 Task: Create a due date automation trigger when advanced on, 2 hours before a card is due add basic without the green label.
Action: Mouse moved to (1029, 314)
Screenshot: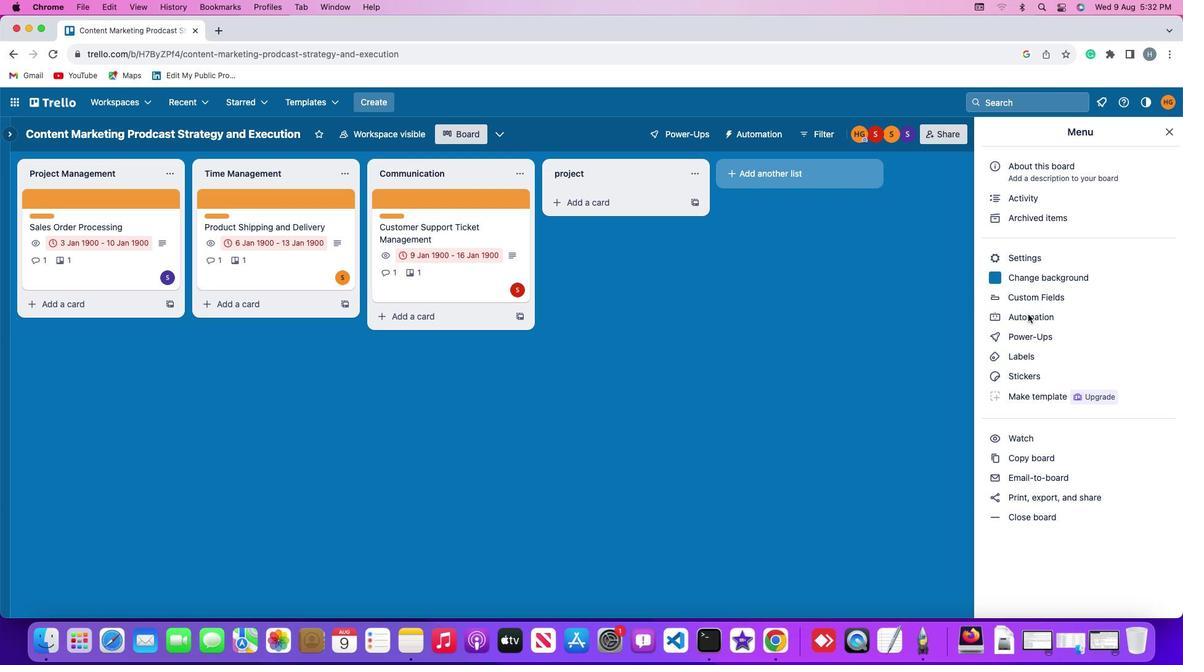 
Action: Mouse pressed left at (1029, 314)
Screenshot: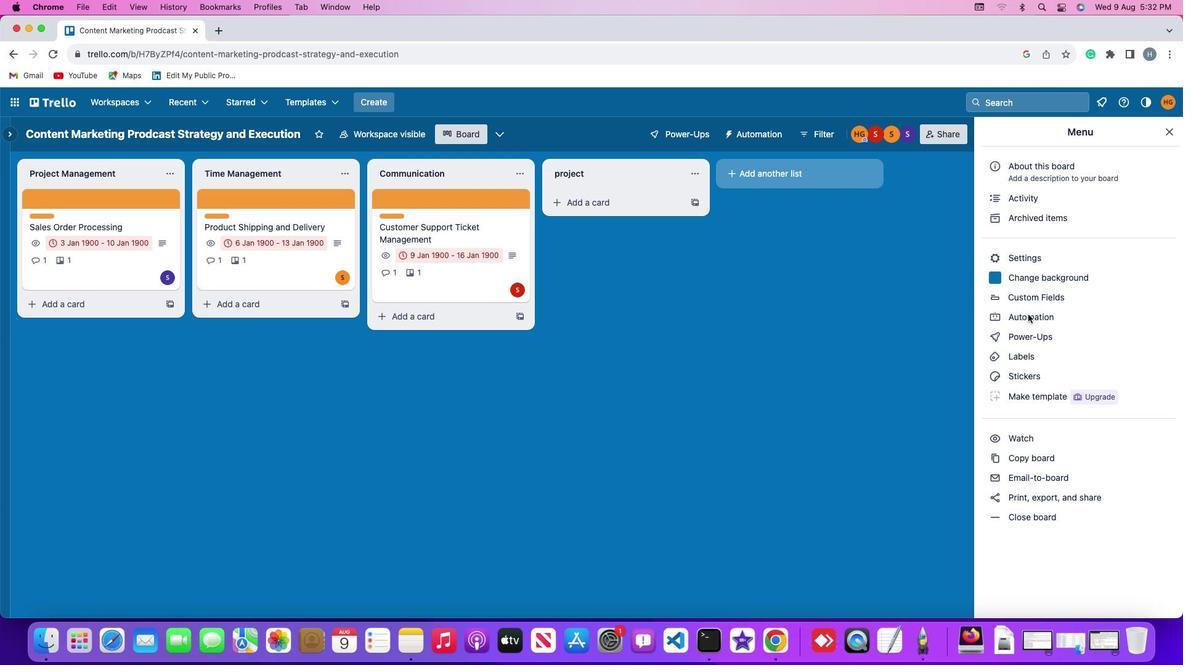 
Action: Mouse pressed left at (1029, 314)
Screenshot: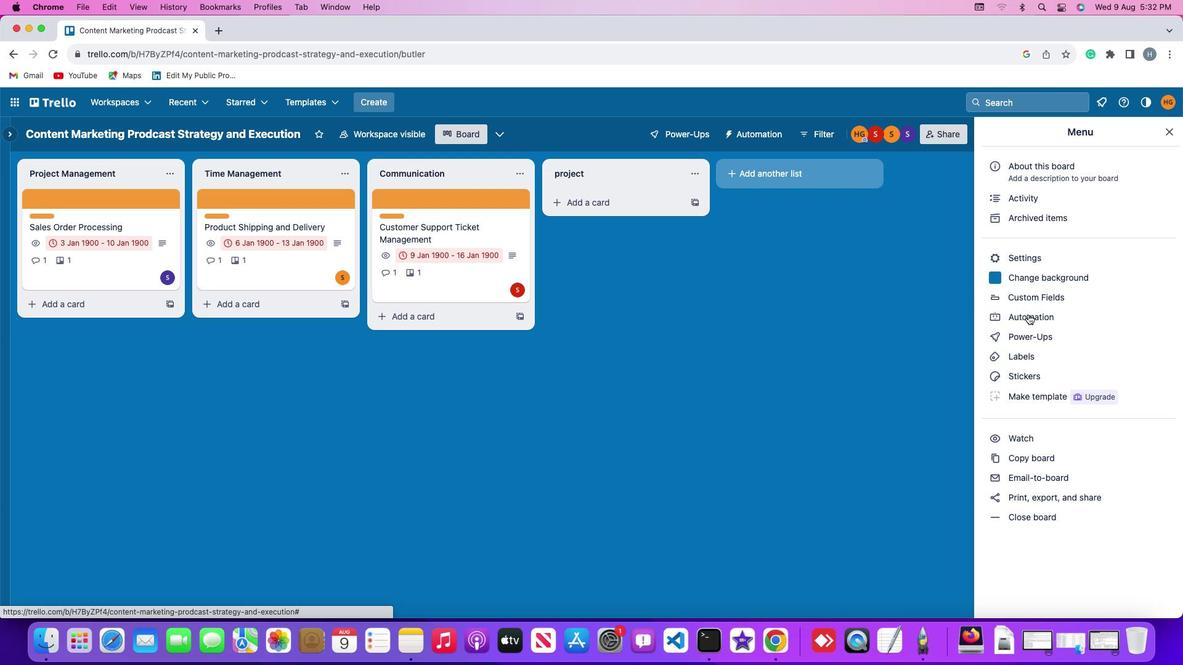 
Action: Mouse moved to (63, 296)
Screenshot: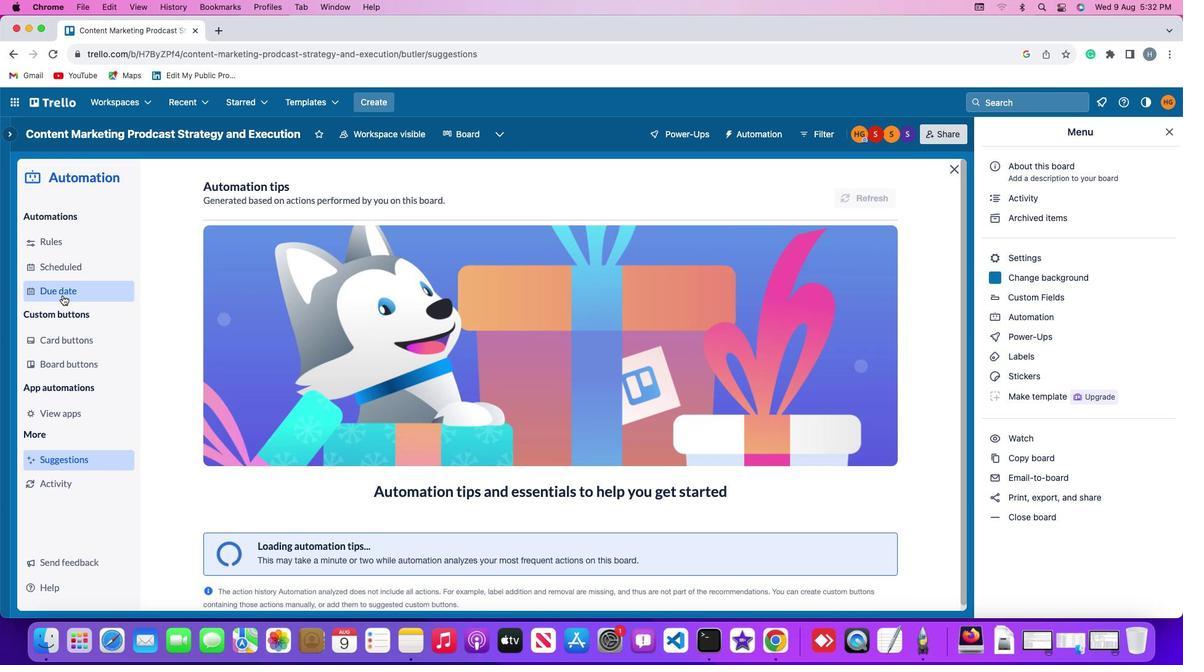 
Action: Mouse pressed left at (63, 296)
Screenshot: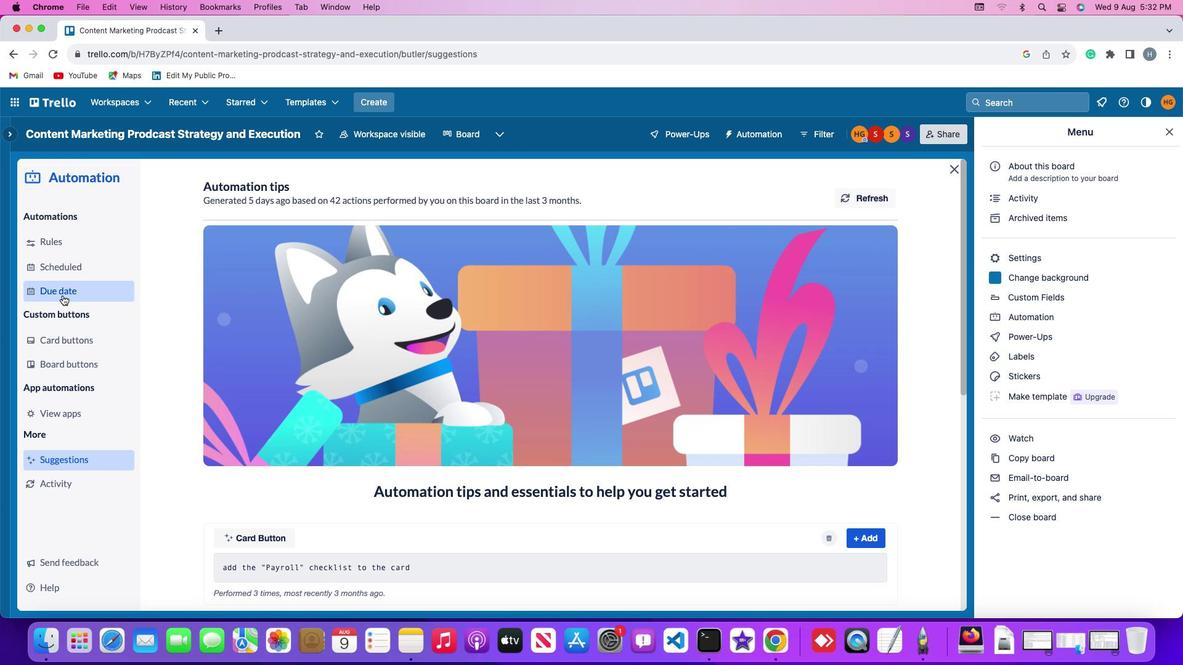 
Action: Mouse moved to (821, 190)
Screenshot: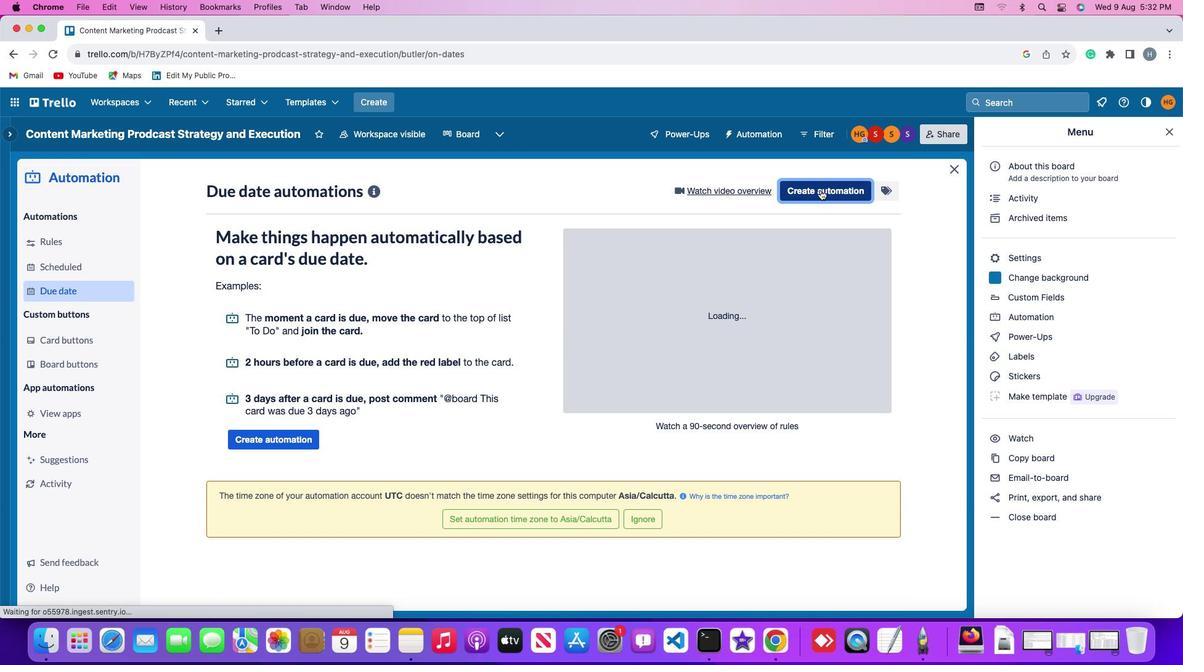 
Action: Mouse pressed left at (821, 190)
Screenshot: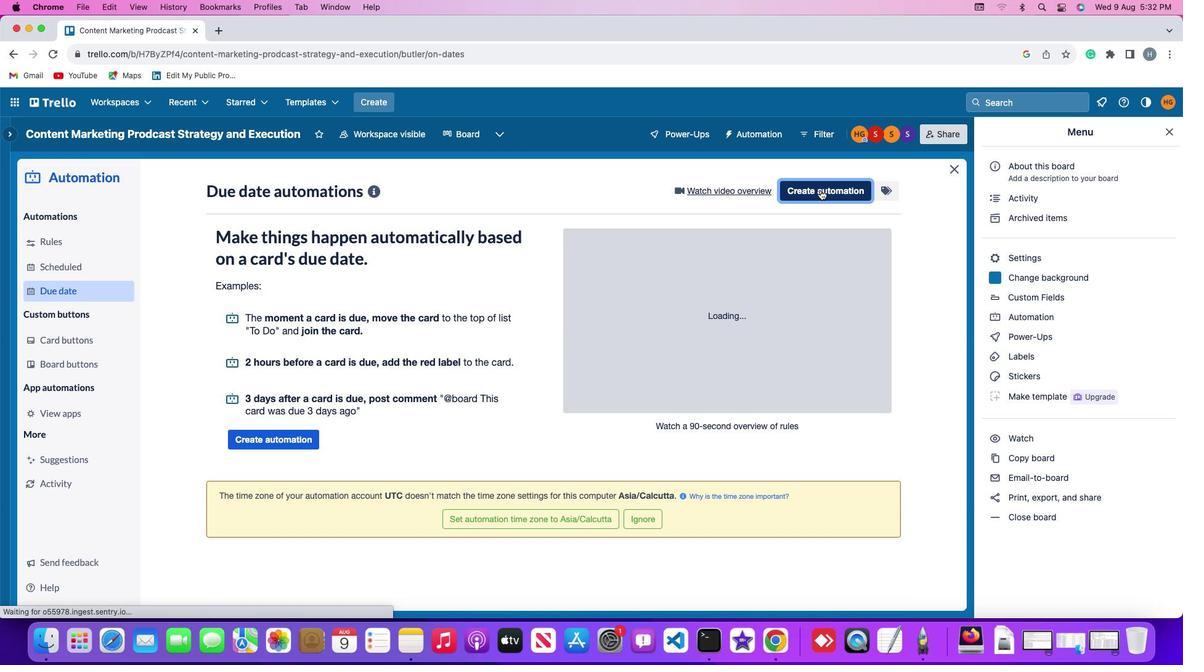 
Action: Mouse moved to (313, 314)
Screenshot: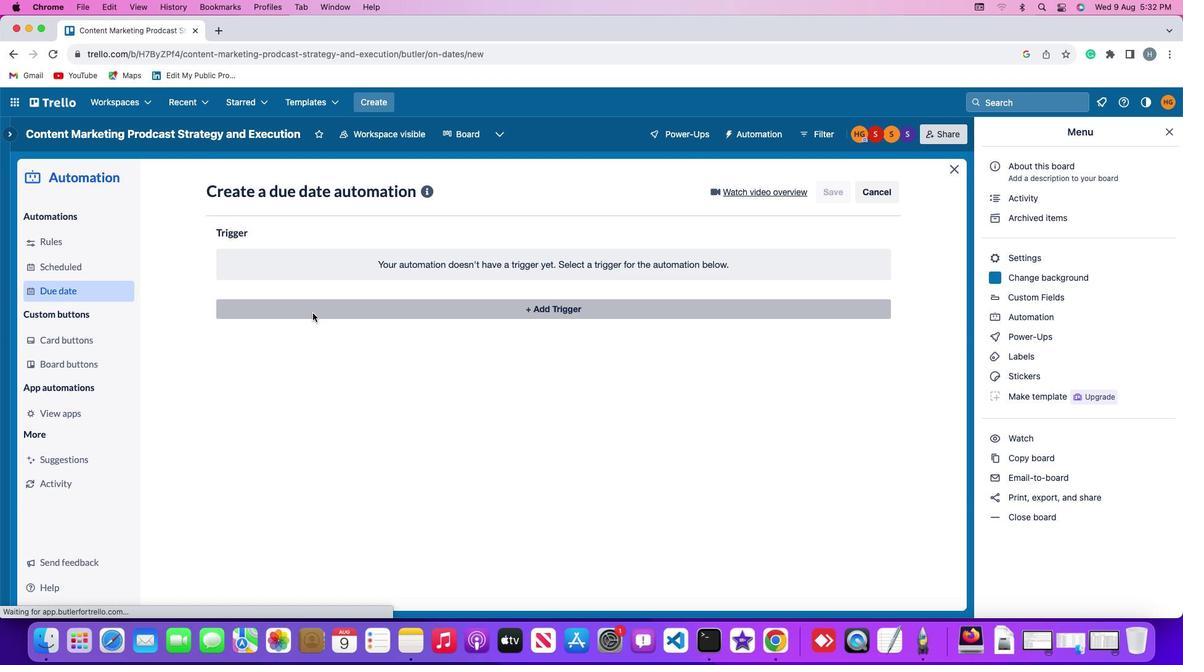
Action: Mouse pressed left at (313, 314)
Screenshot: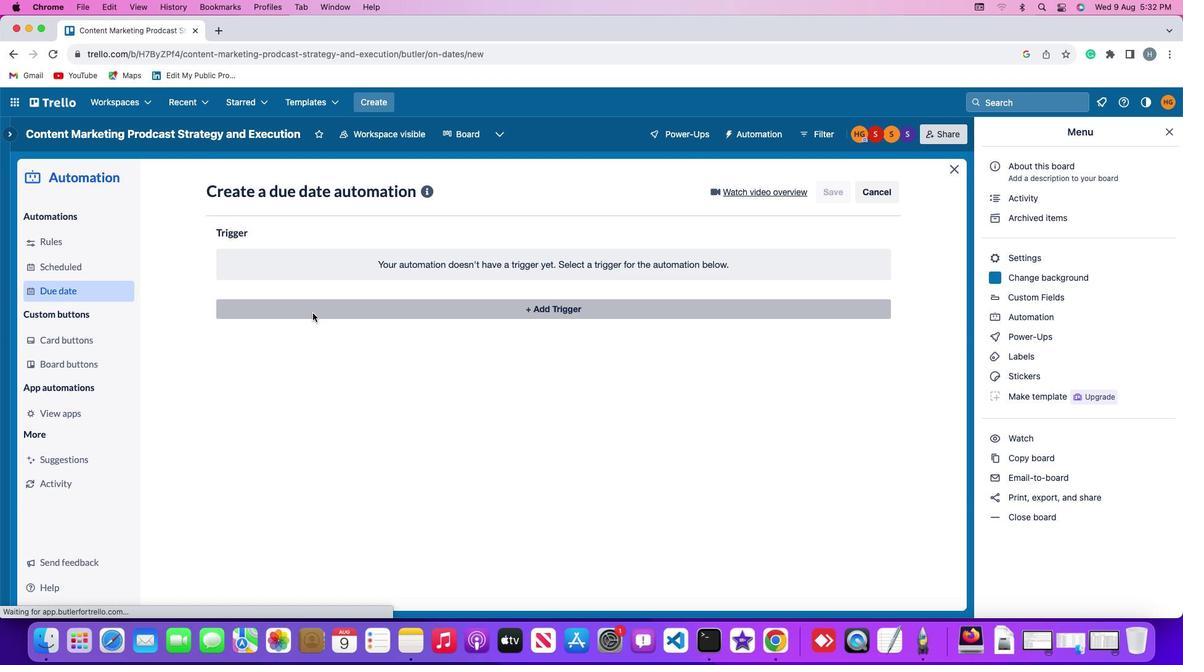 
Action: Mouse moved to (241, 496)
Screenshot: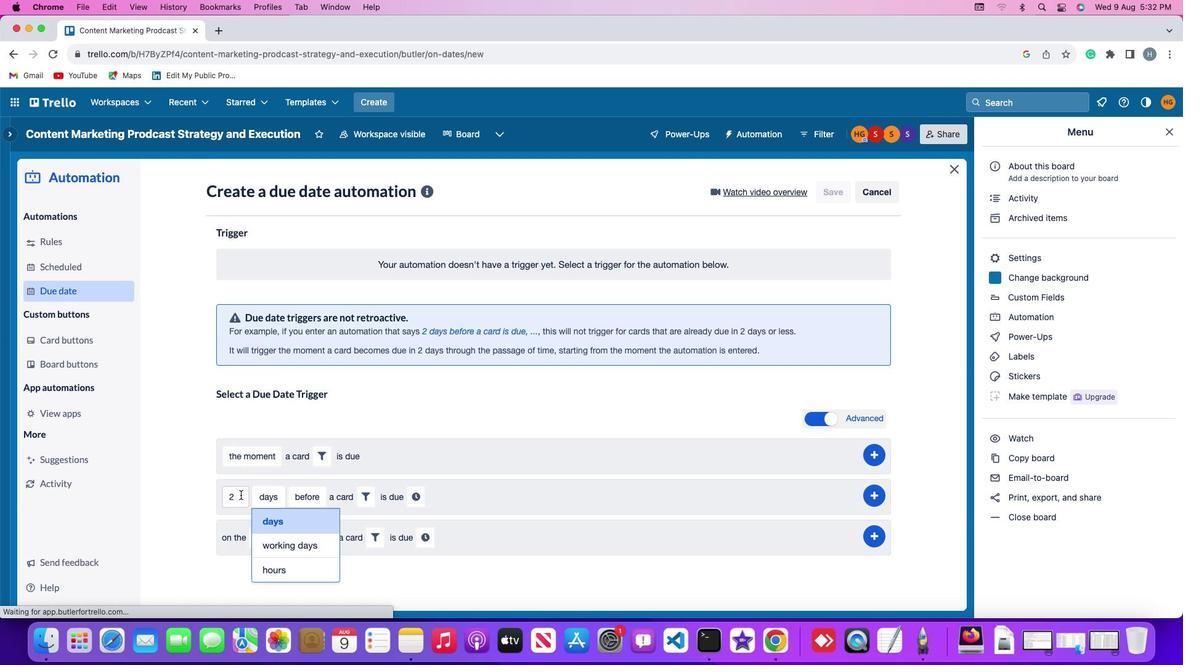 
Action: Mouse pressed left at (241, 496)
Screenshot: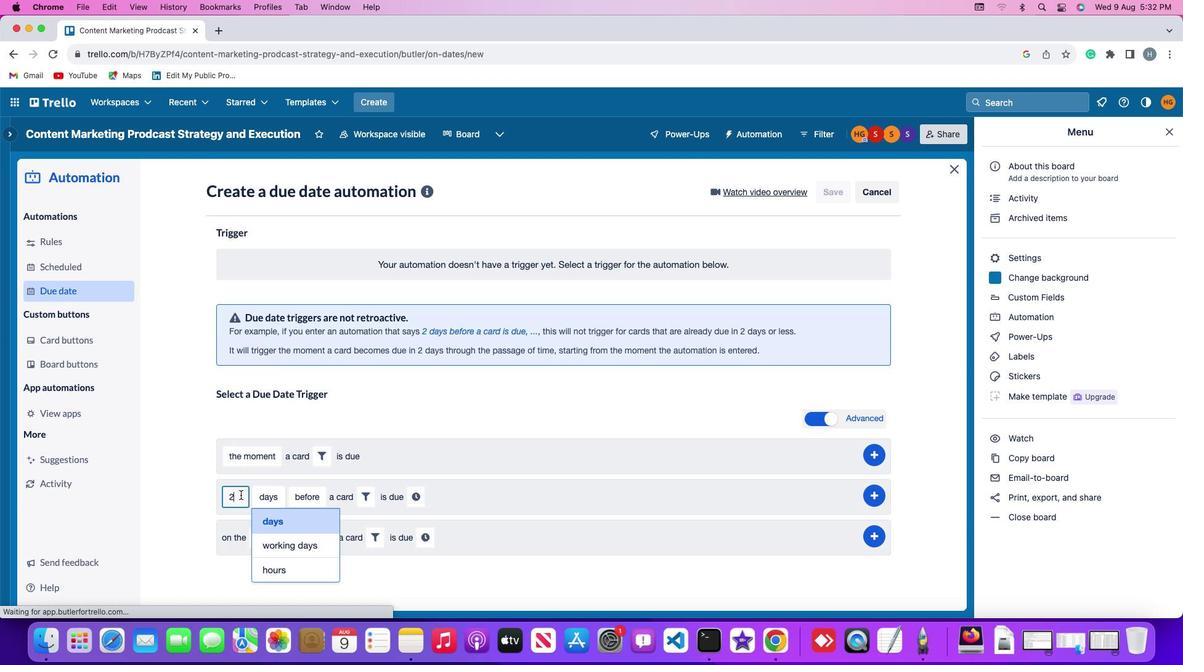 
Action: Mouse moved to (239, 493)
Screenshot: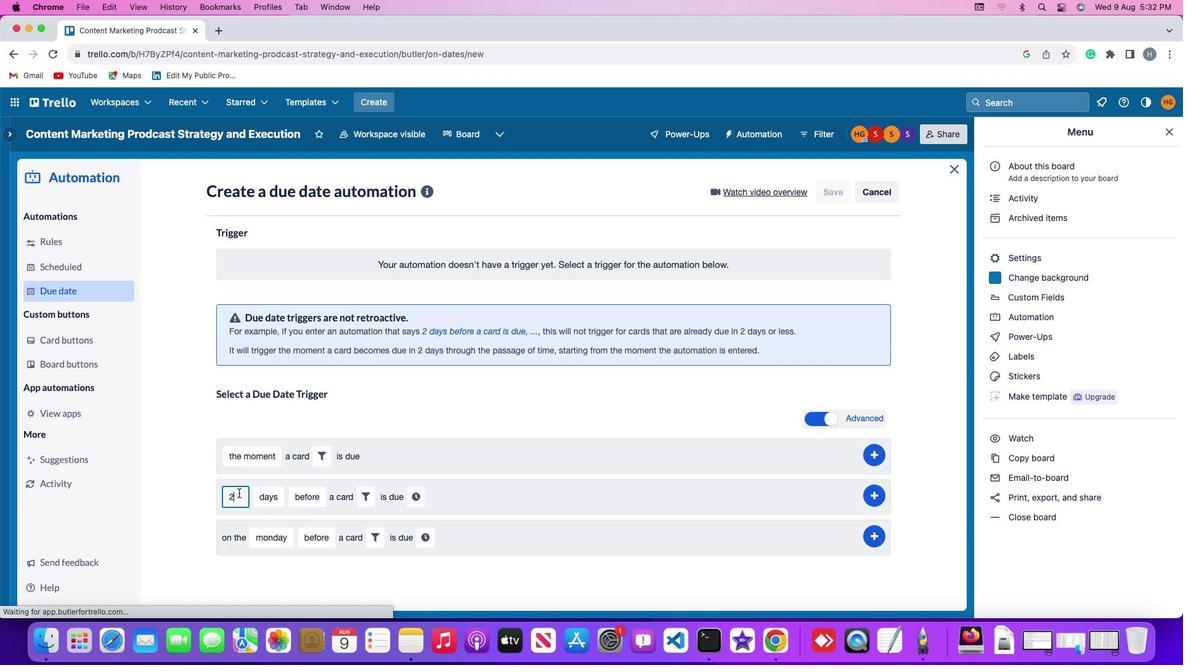 
Action: Key pressed Key.backspace
Screenshot: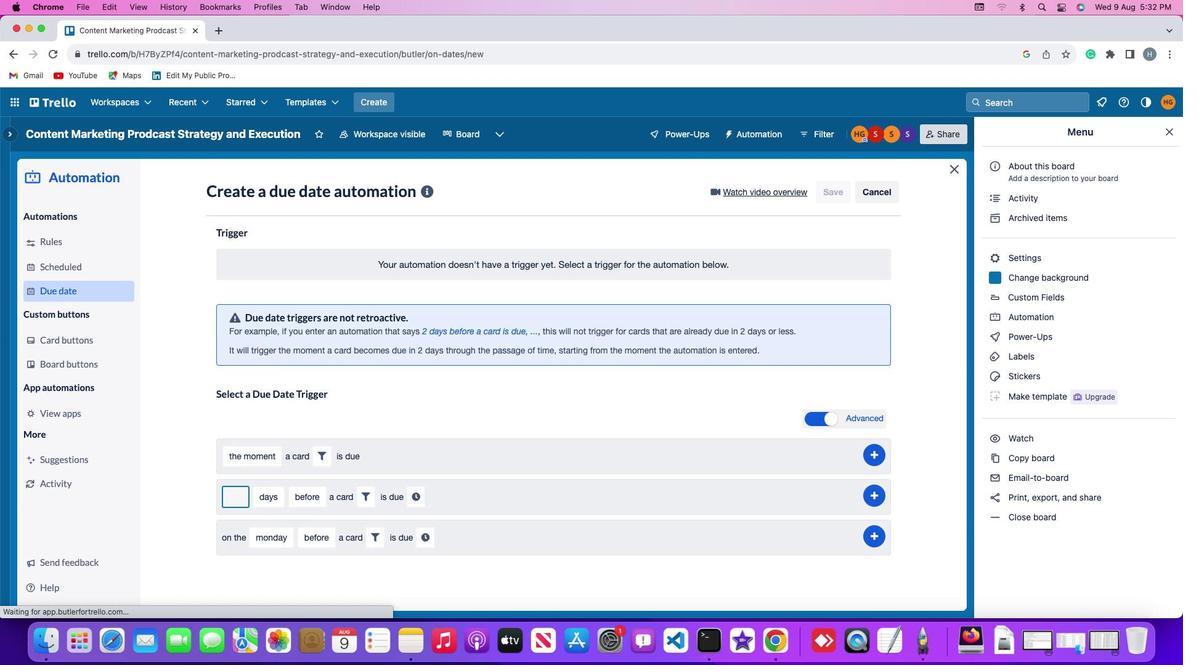 
Action: Mouse moved to (239, 493)
Screenshot: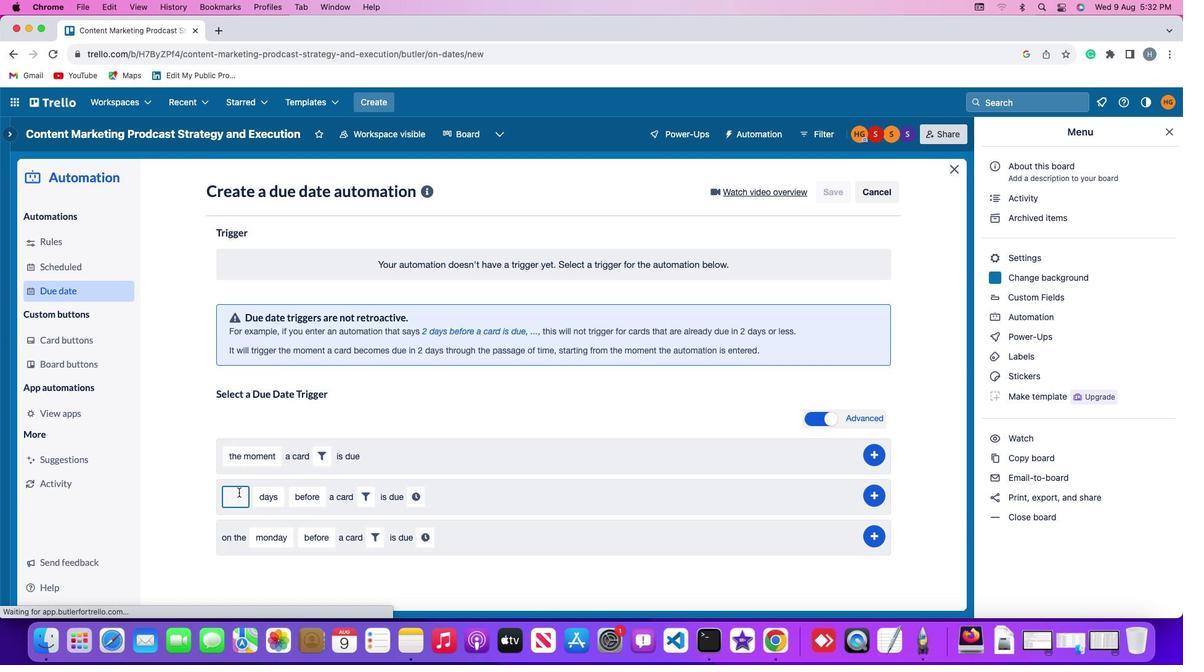 
Action: Key pressed '2'
Screenshot: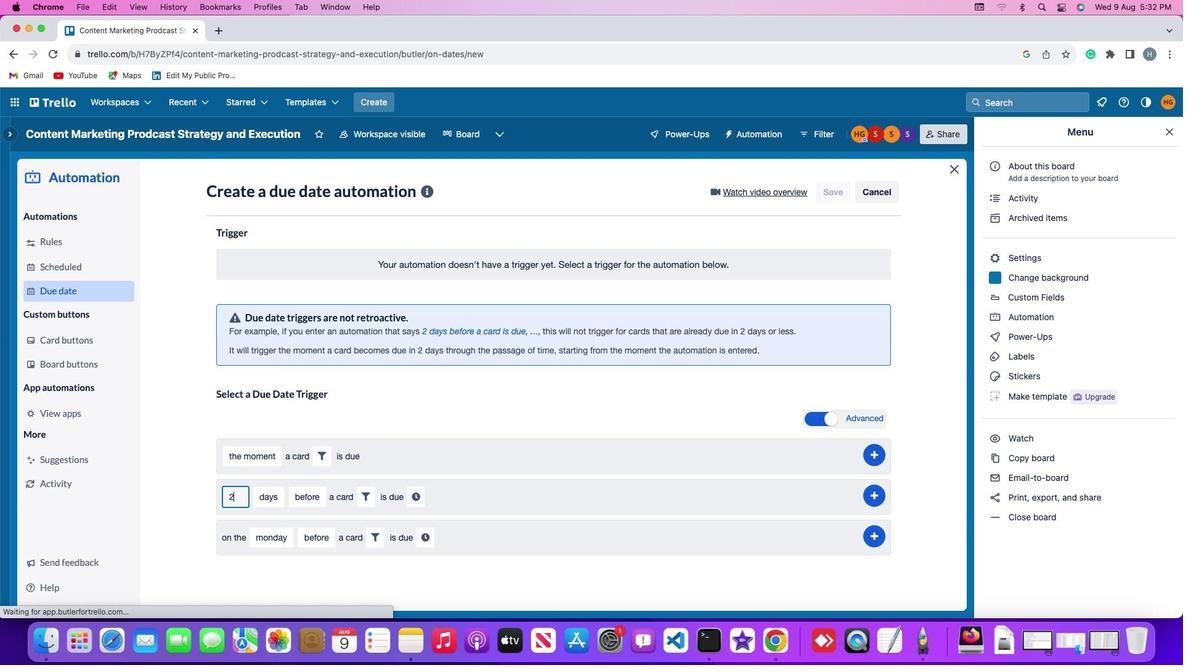 
Action: Mouse moved to (270, 494)
Screenshot: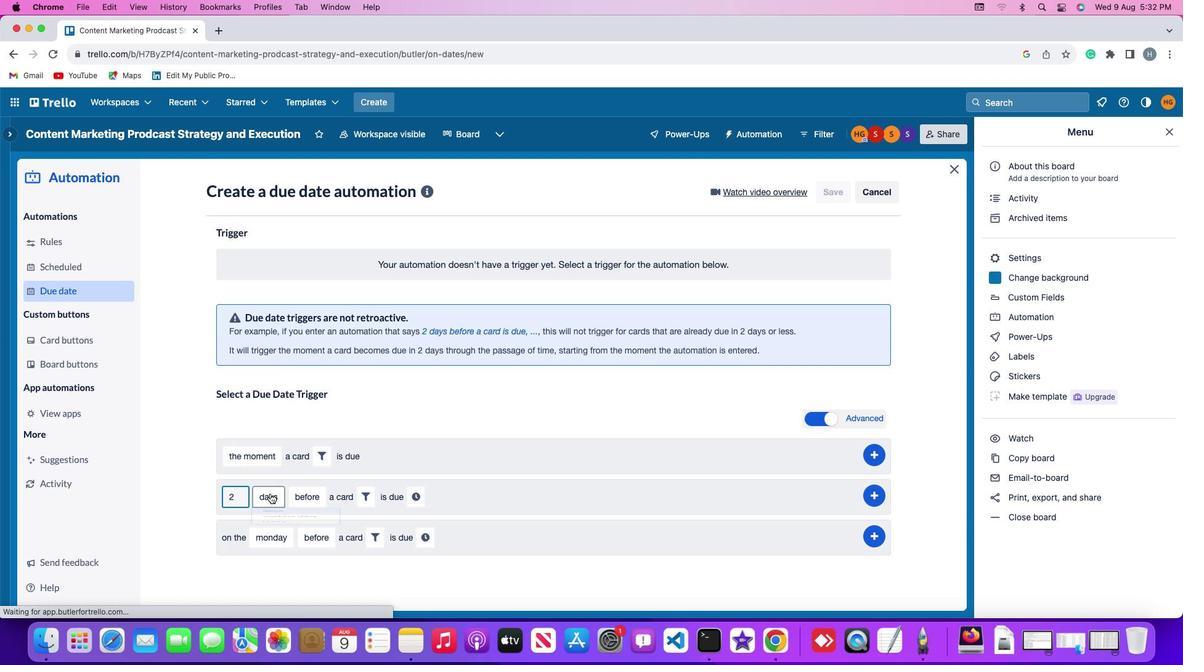 
Action: Mouse pressed left at (270, 494)
Screenshot: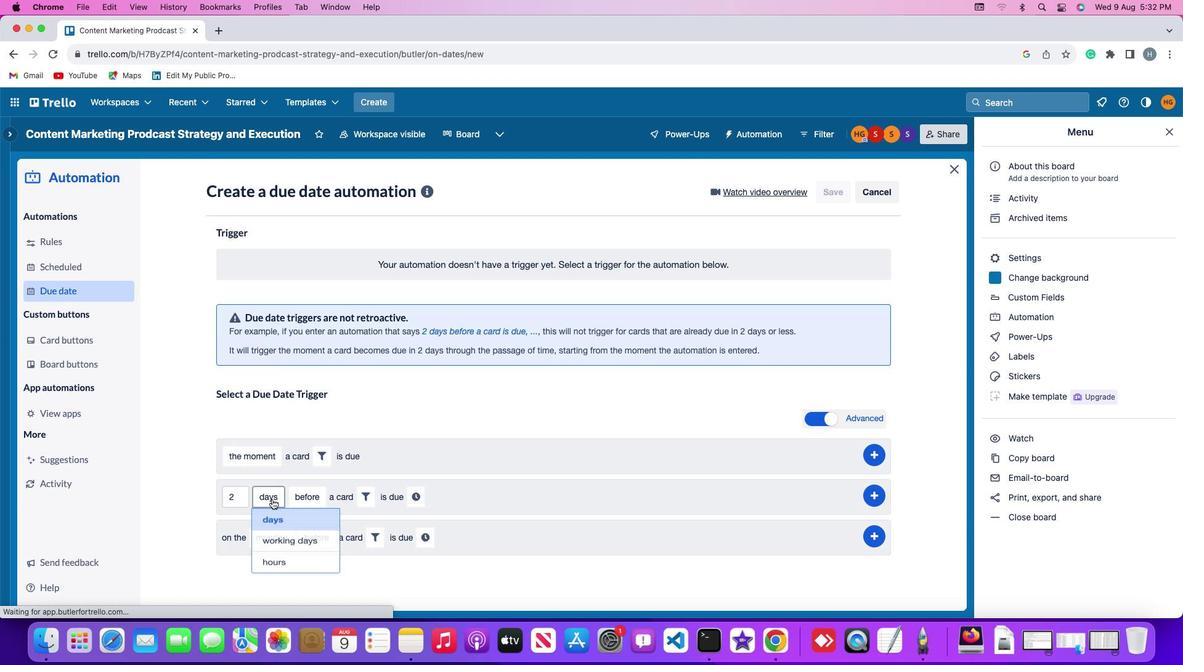 
Action: Mouse moved to (282, 569)
Screenshot: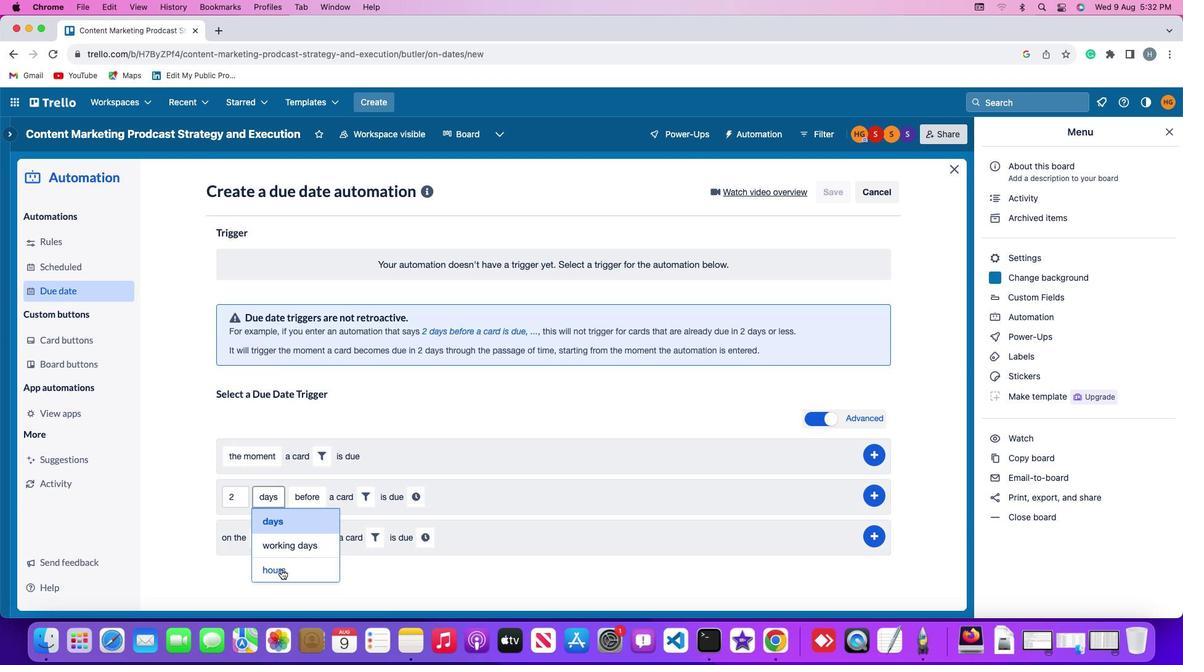 
Action: Mouse pressed left at (282, 569)
Screenshot: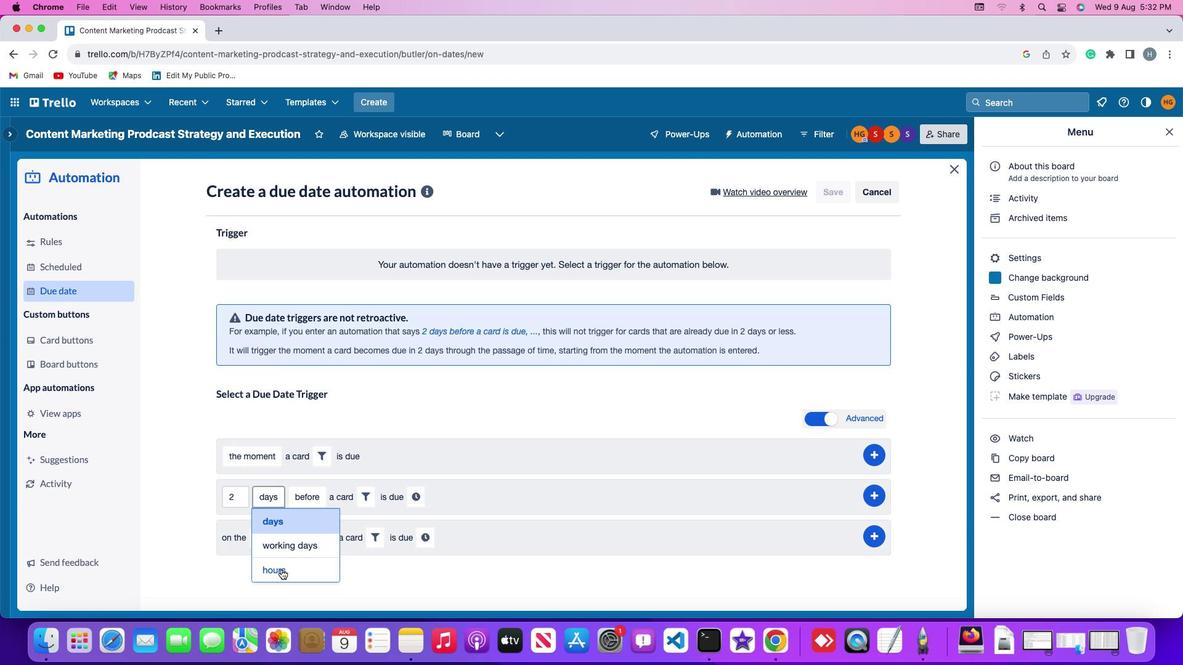 
Action: Mouse moved to (309, 499)
Screenshot: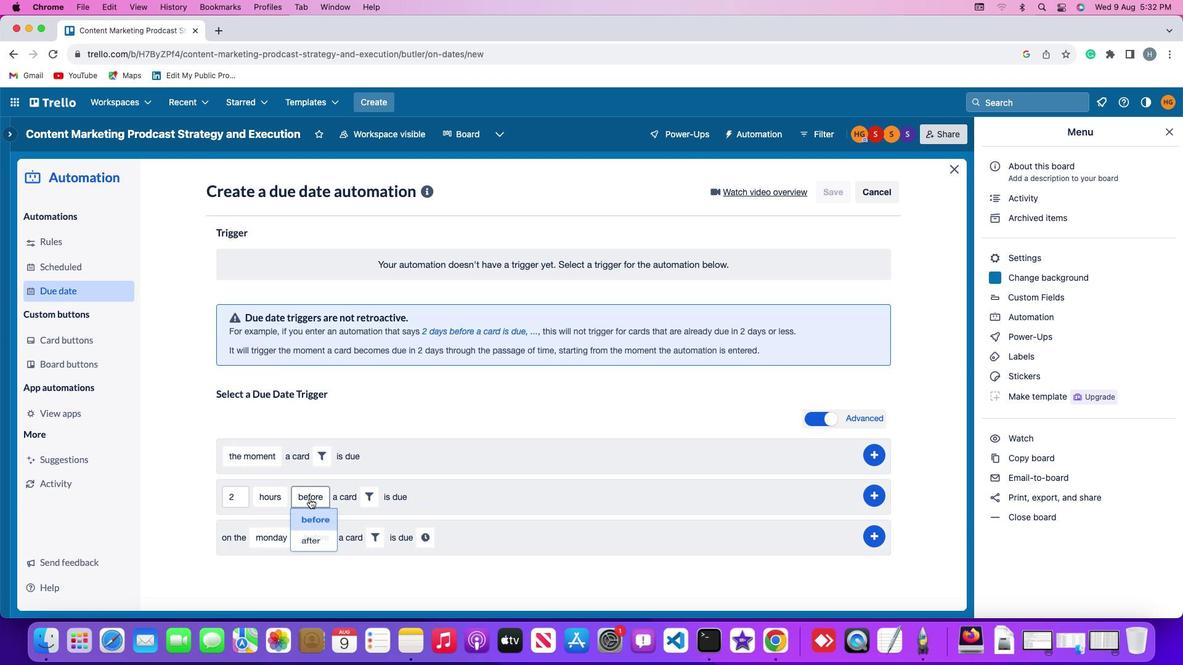
Action: Mouse pressed left at (309, 499)
Screenshot: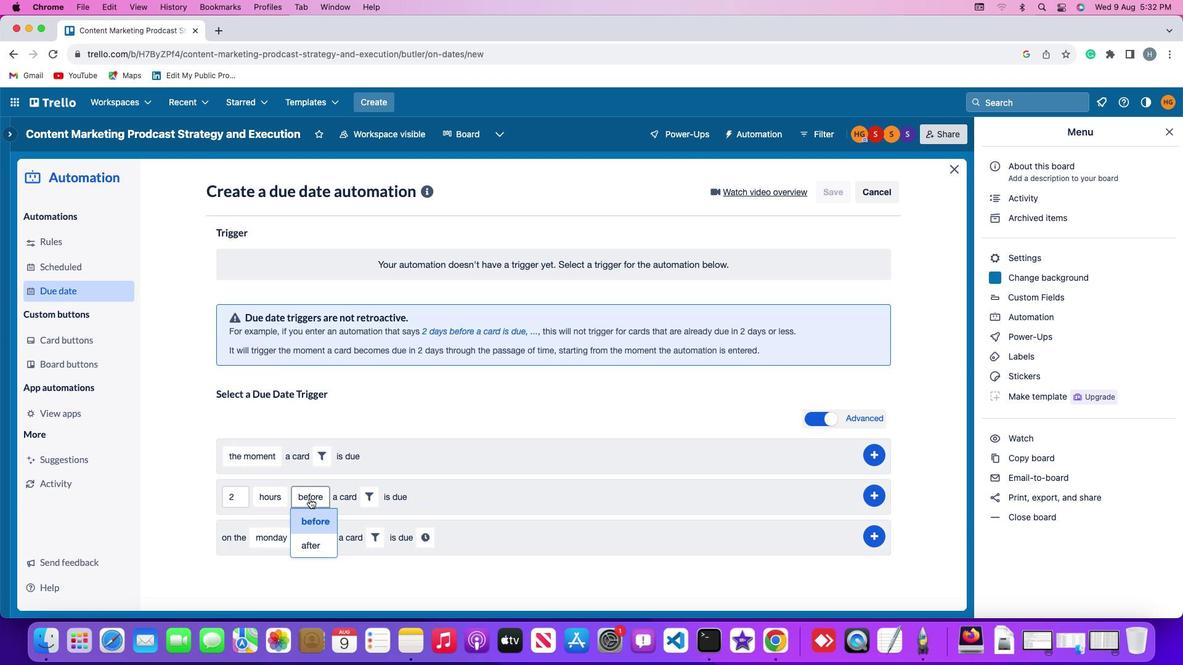 
Action: Mouse moved to (317, 522)
Screenshot: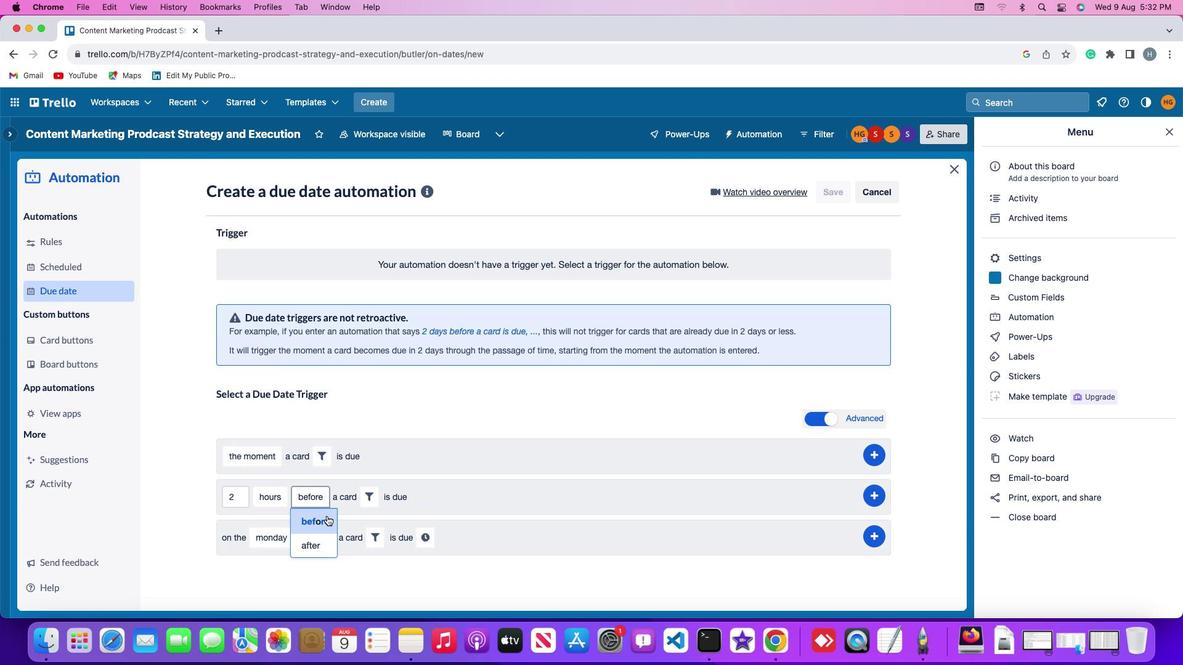 
Action: Mouse pressed left at (317, 522)
Screenshot: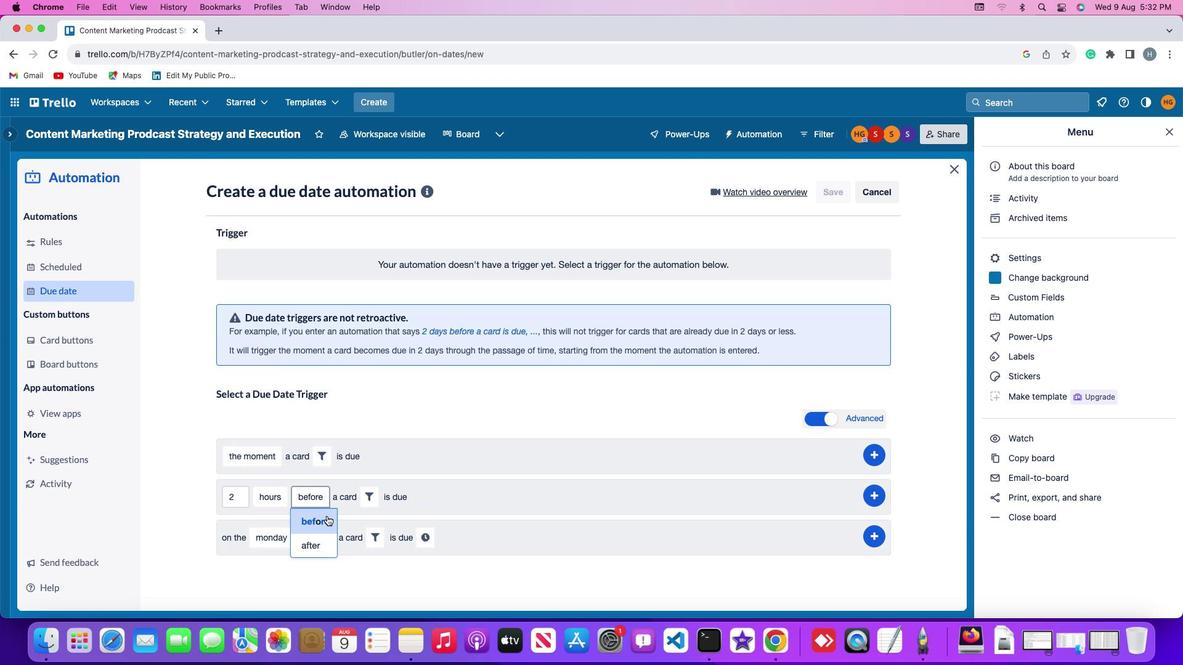 
Action: Mouse moved to (374, 491)
Screenshot: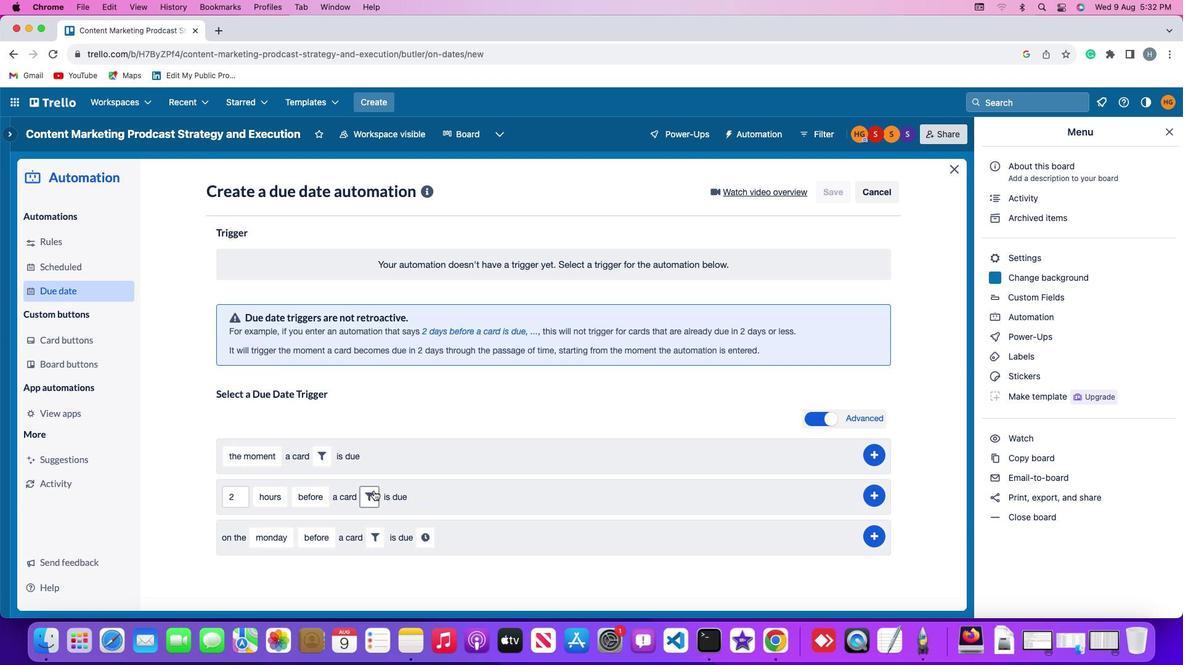 
Action: Mouse pressed left at (374, 491)
Screenshot: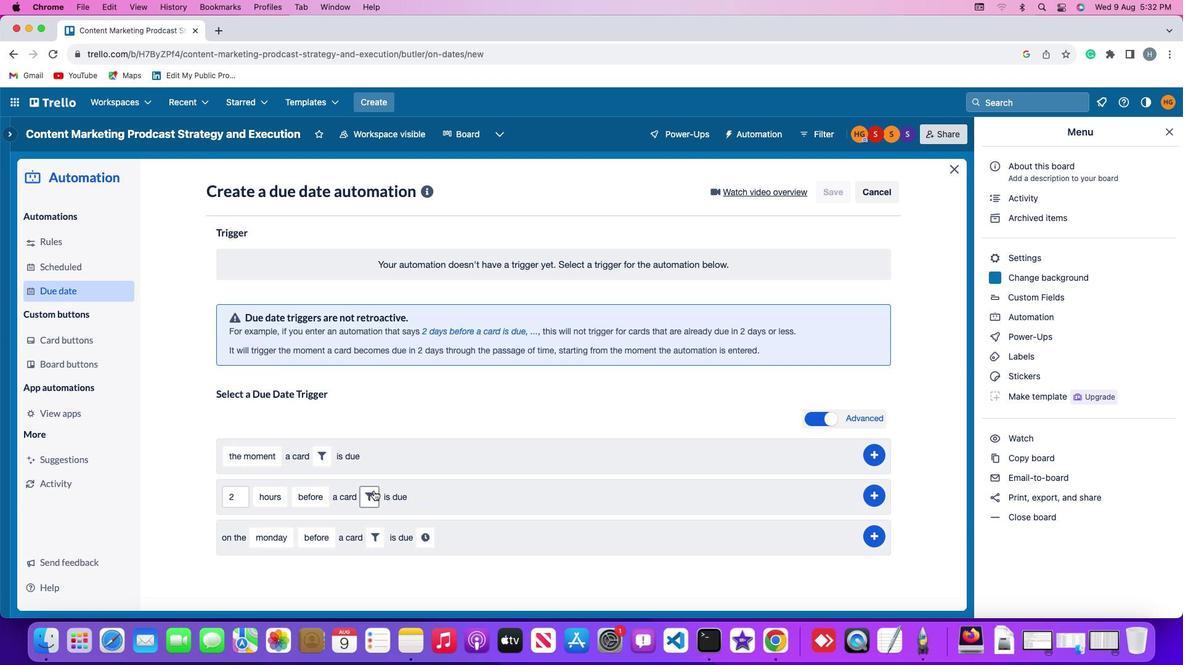 
Action: Mouse moved to (348, 562)
Screenshot: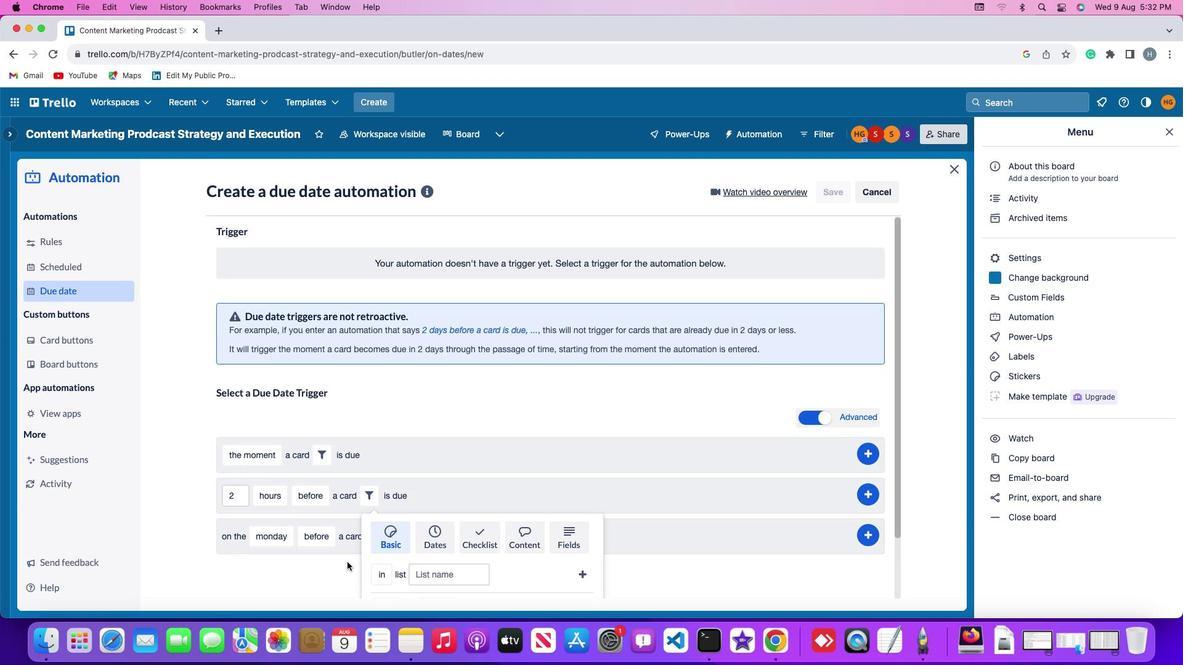 
Action: Mouse scrolled (348, 562) with delta (0, 0)
Screenshot: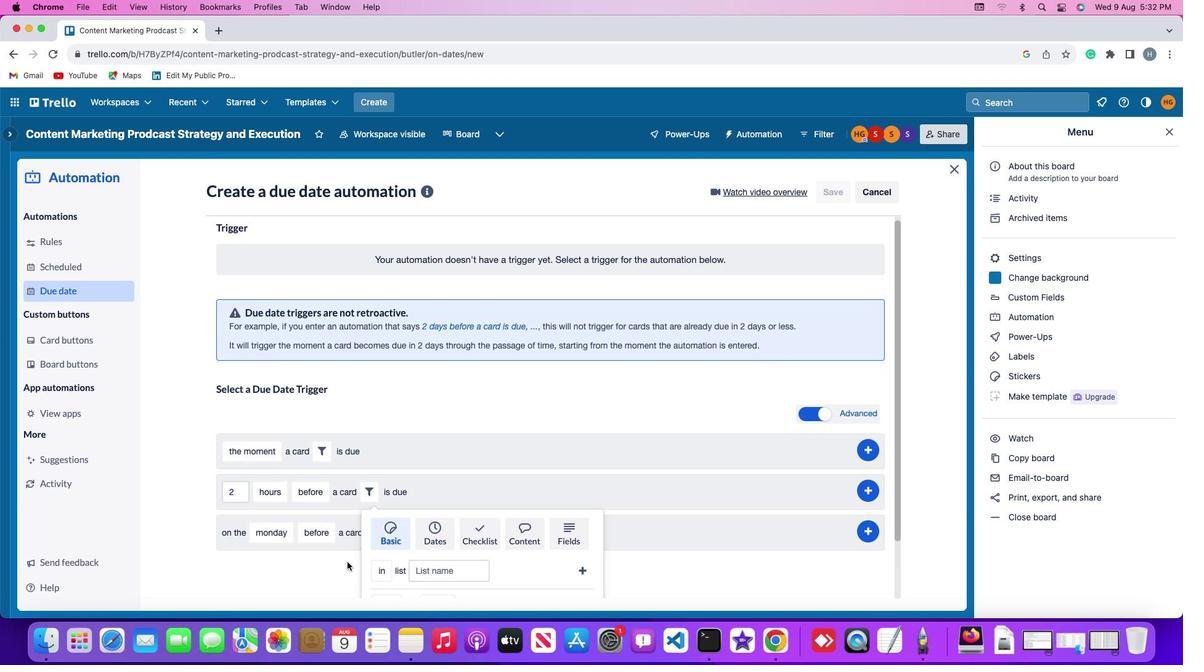 
Action: Mouse scrolled (348, 562) with delta (0, 0)
Screenshot: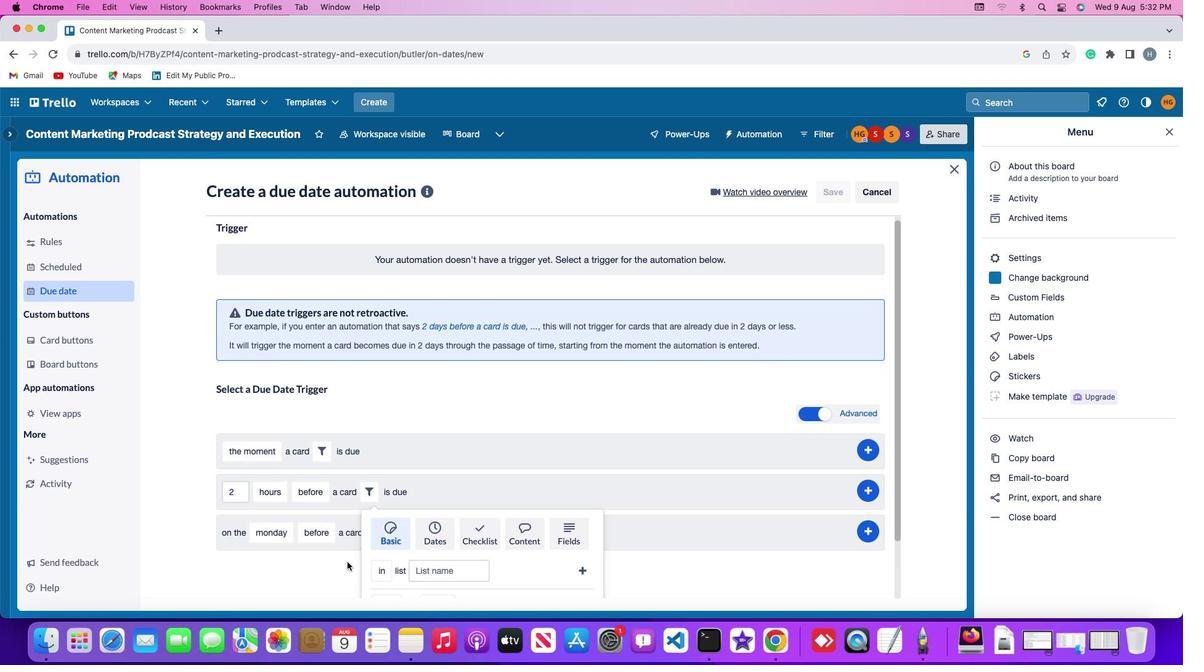 
Action: Mouse scrolled (348, 562) with delta (0, 0)
Screenshot: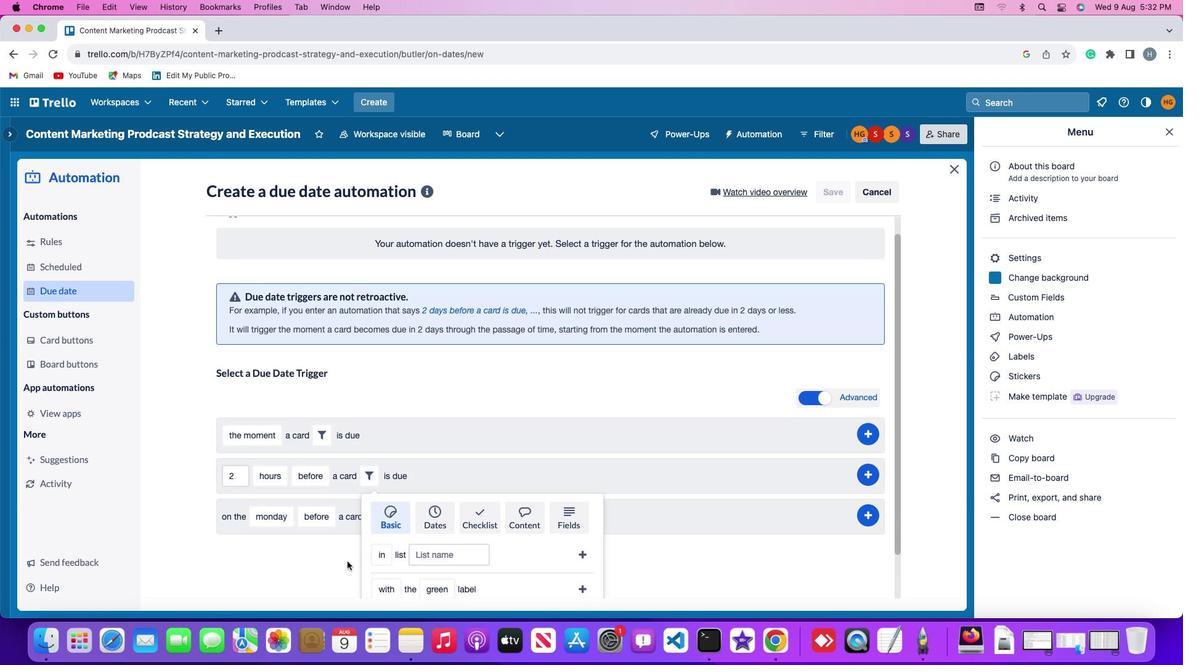 
Action: Mouse scrolled (348, 562) with delta (0, -1)
Screenshot: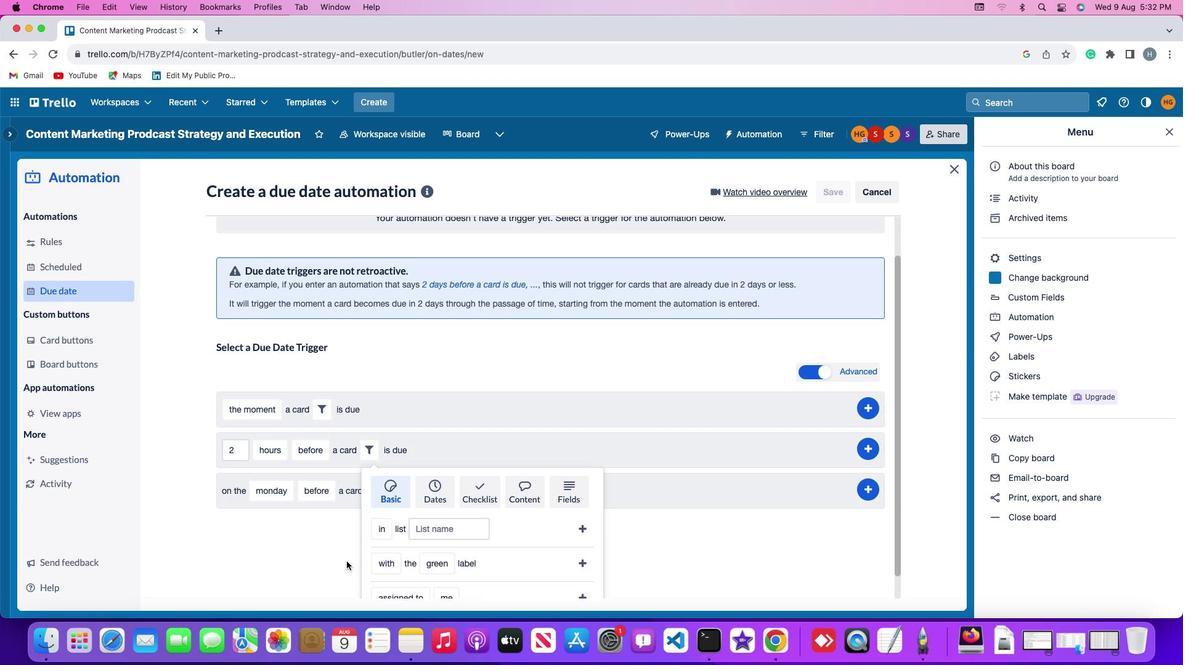 
Action: Mouse moved to (379, 542)
Screenshot: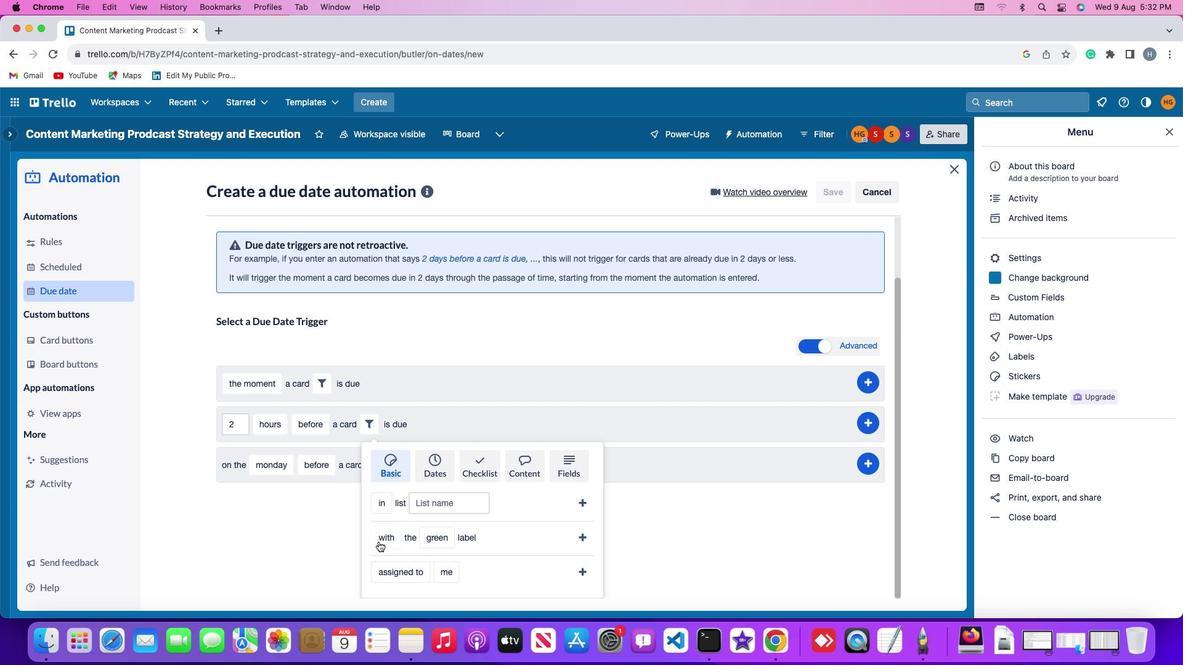 
Action: Mouse pressed left at (379, 542)
Screenshot: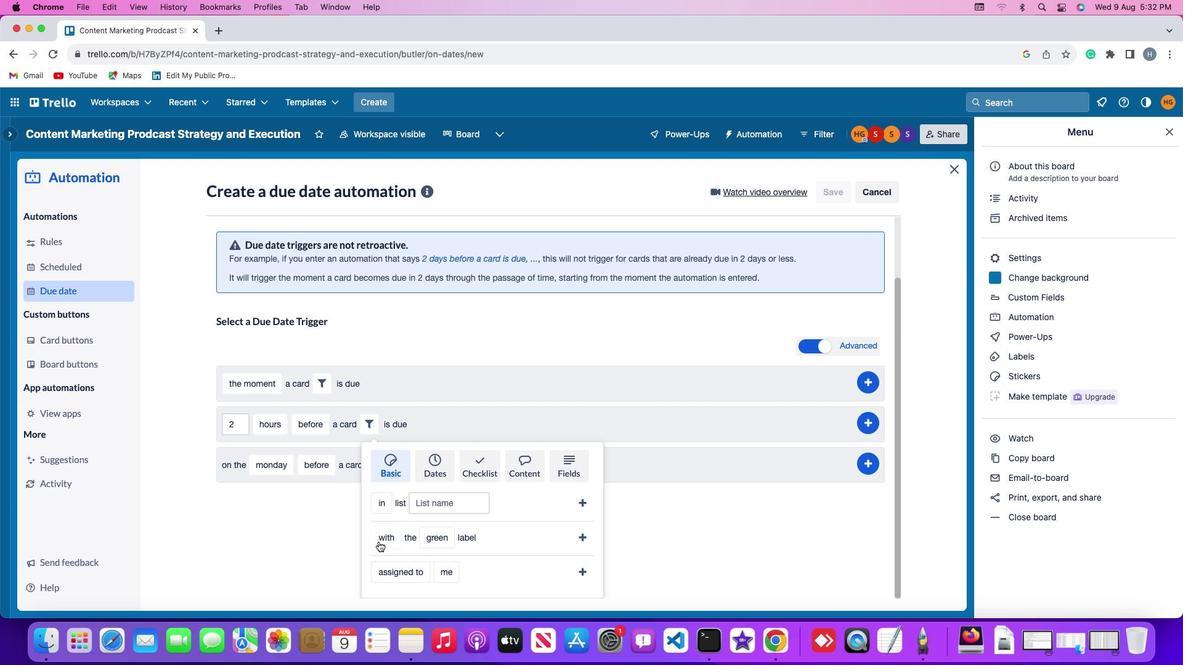 
Action: Mouse moved to (398, 492)
Screenshot: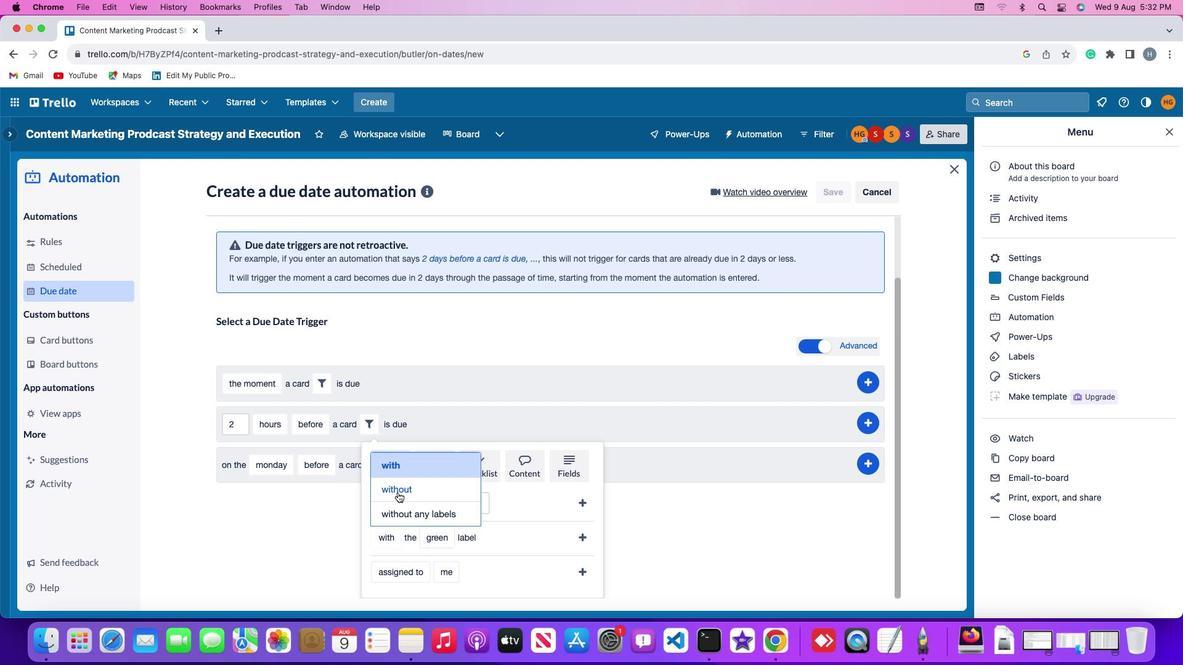 
Action: Mouse pressed left at (398, 492)
Screenshot: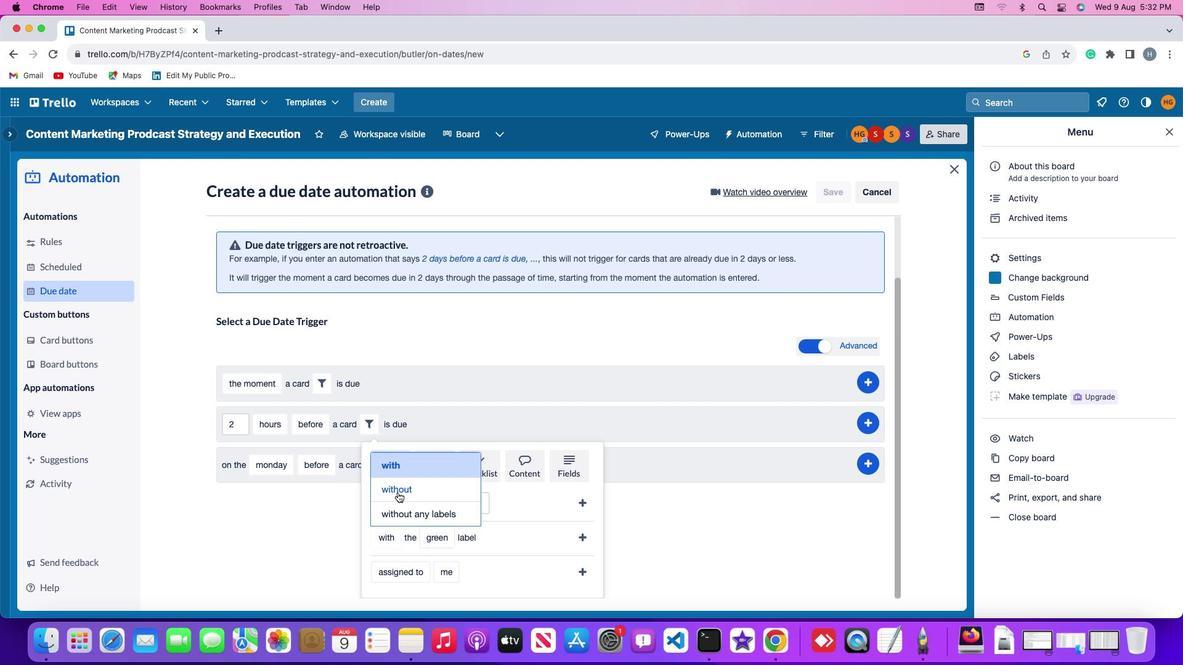 
Action: Mouse moved to (447, 533)
Screenshot: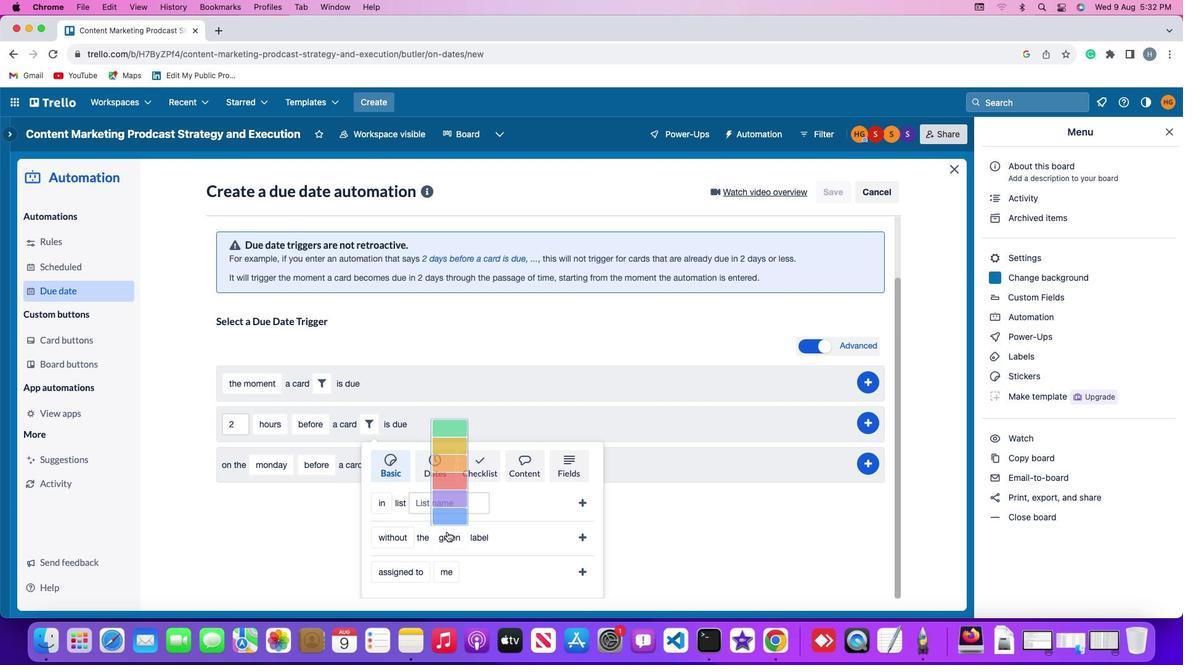 
Action: Mouse pressed left at (447, 533)
Screenshot: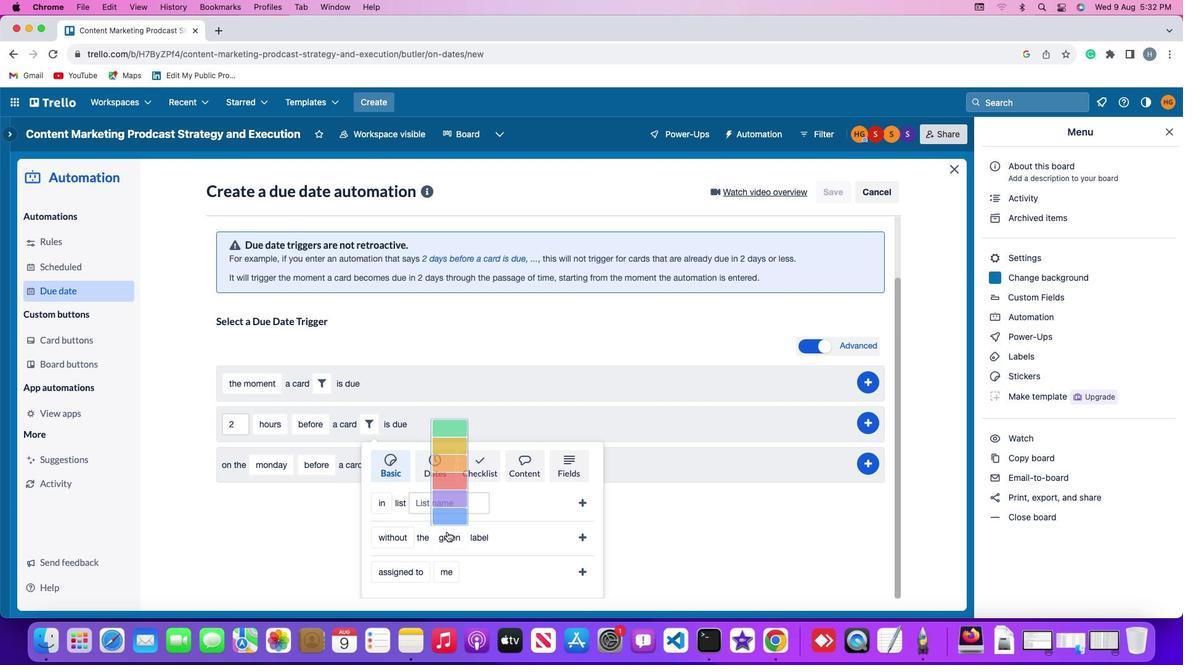 
Action: Mouse moved to (454, 382)
Screenshot: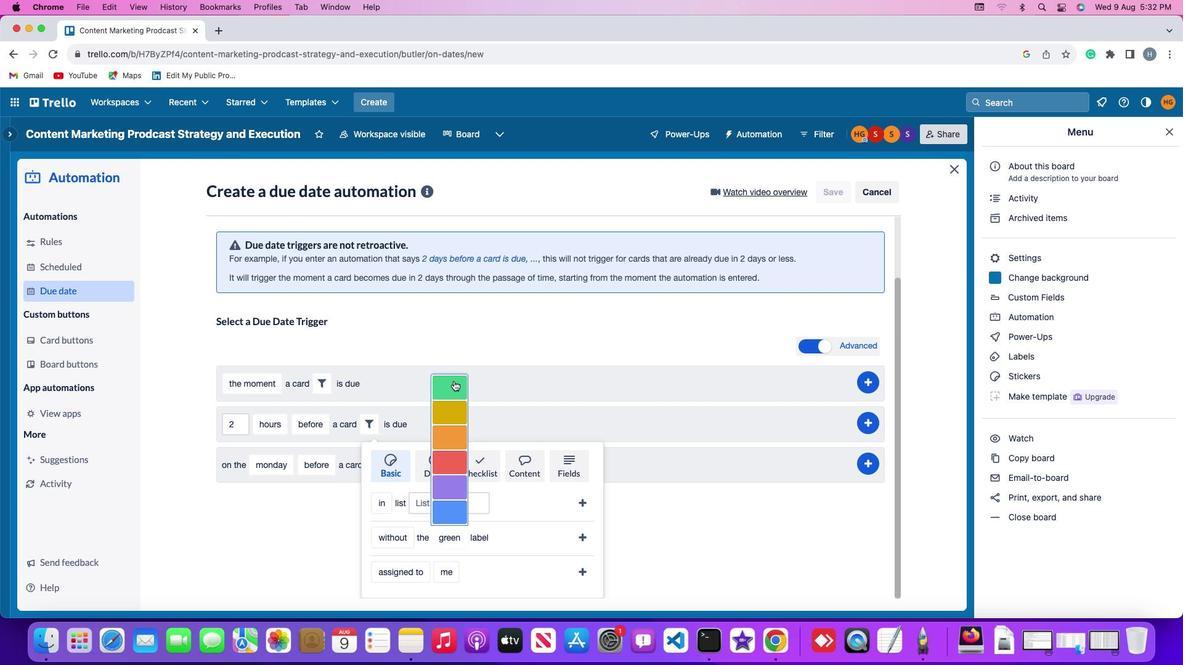 
Action: Mouse pressed left at (454, 382)
Screenshot: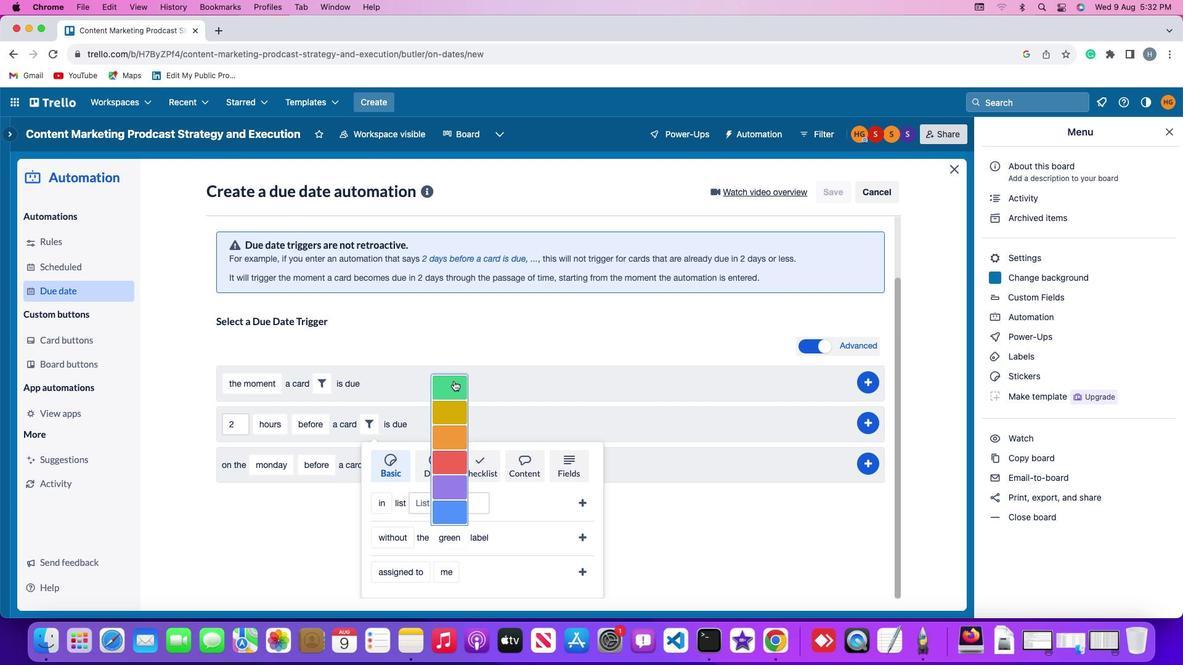 
Action: Mouse moved to (585, 538)
Screenshot: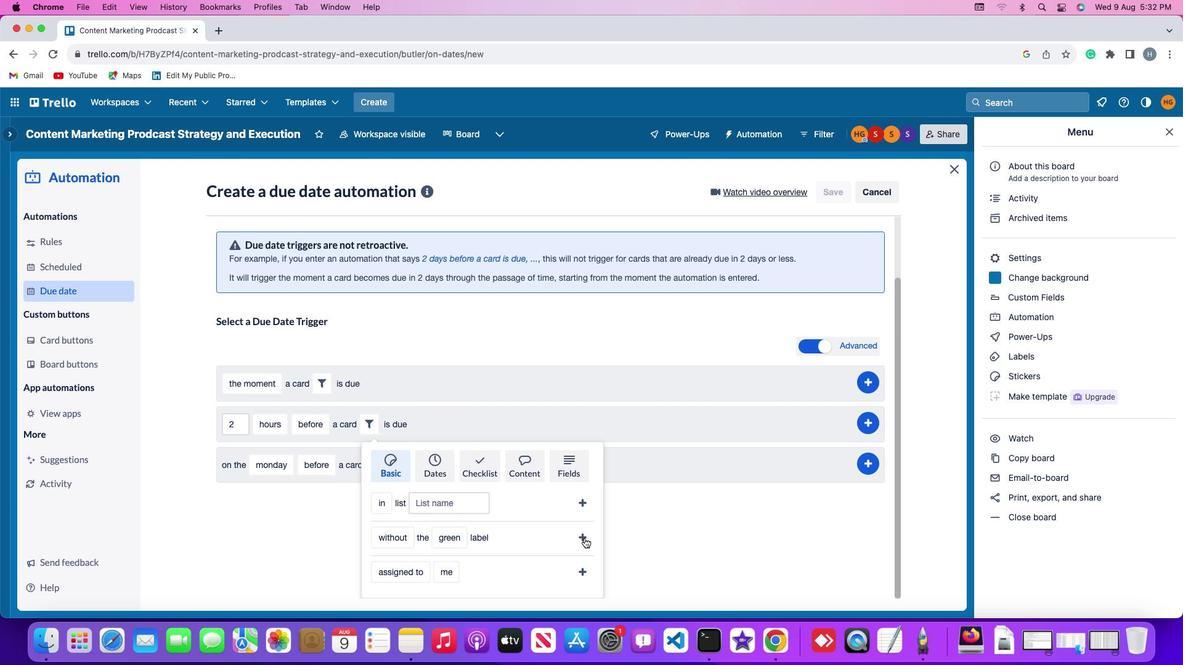 
Action: Mouse pressed left at (585, 538)
Screenshot: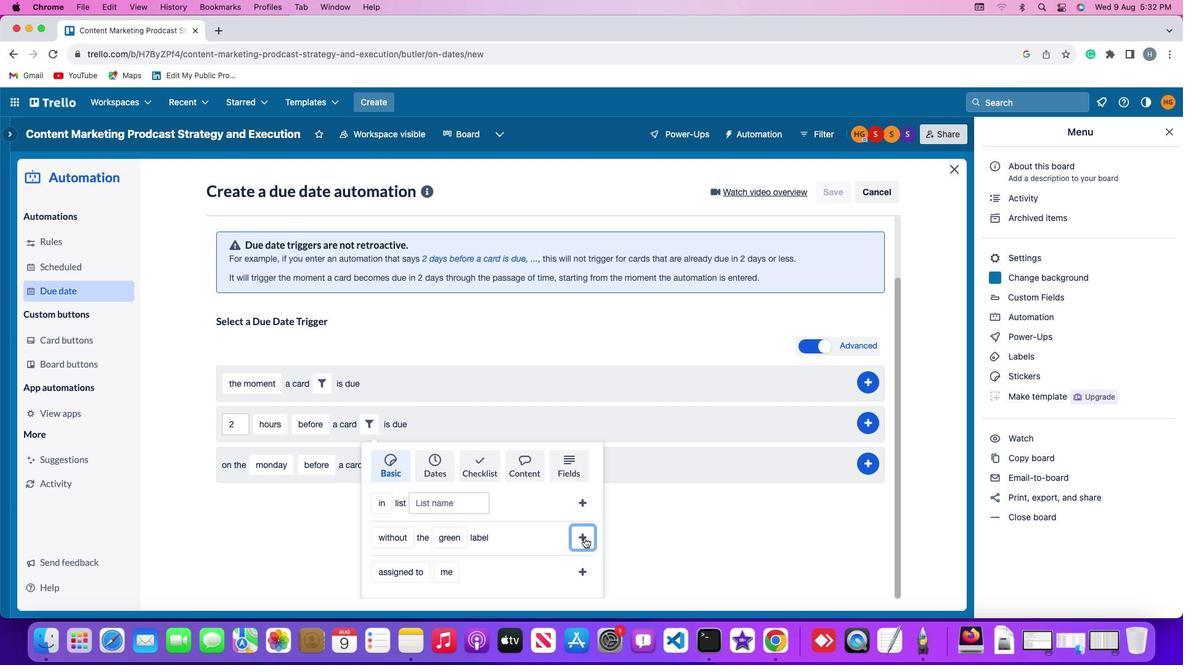 
Action: Mouse moved to (878, 493)
Screenshot: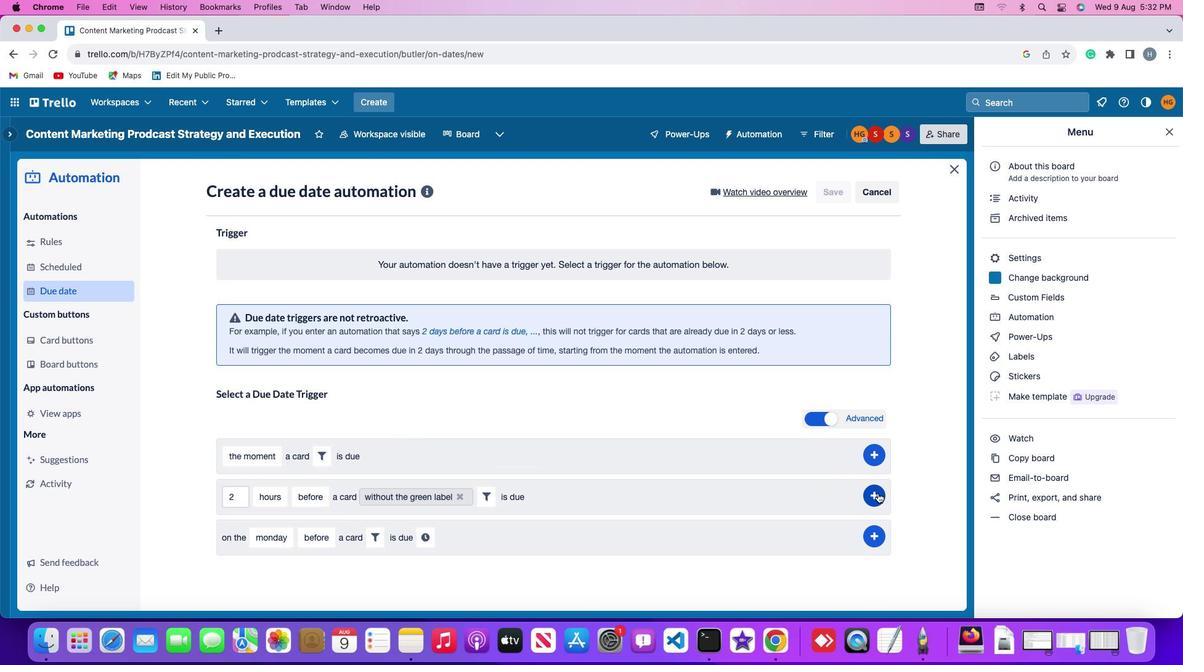 
Action: Mouse pressed left at (878, 493)
Screenshot: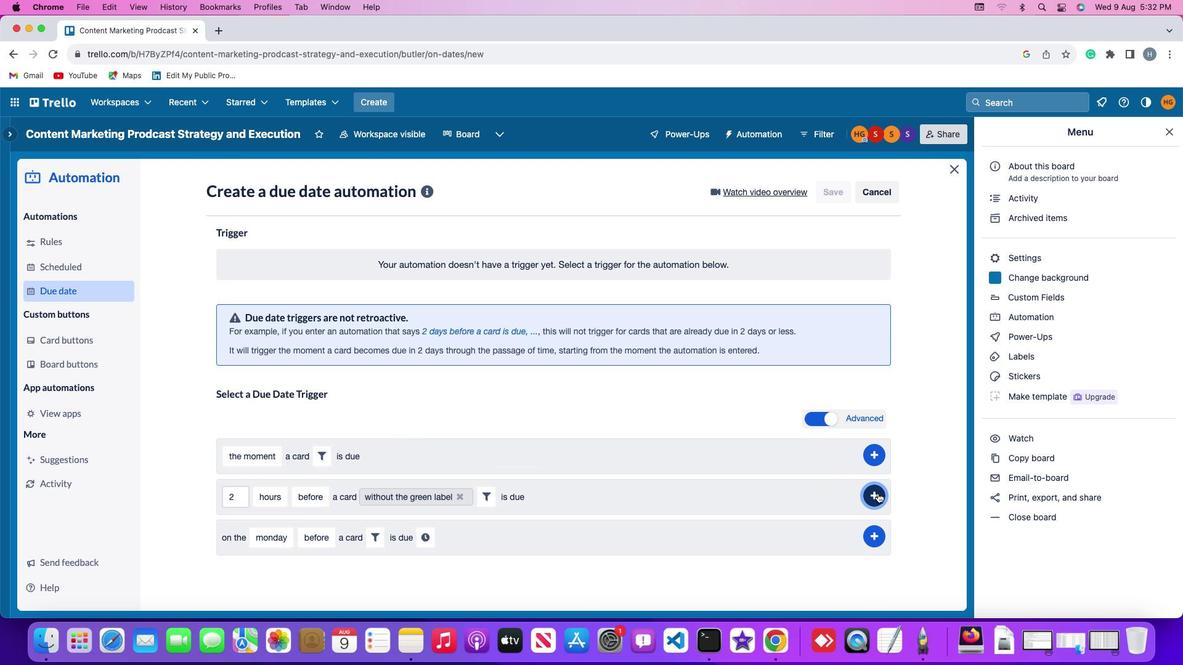 
Action: Mouse moved to (927, 349)
Screenshot: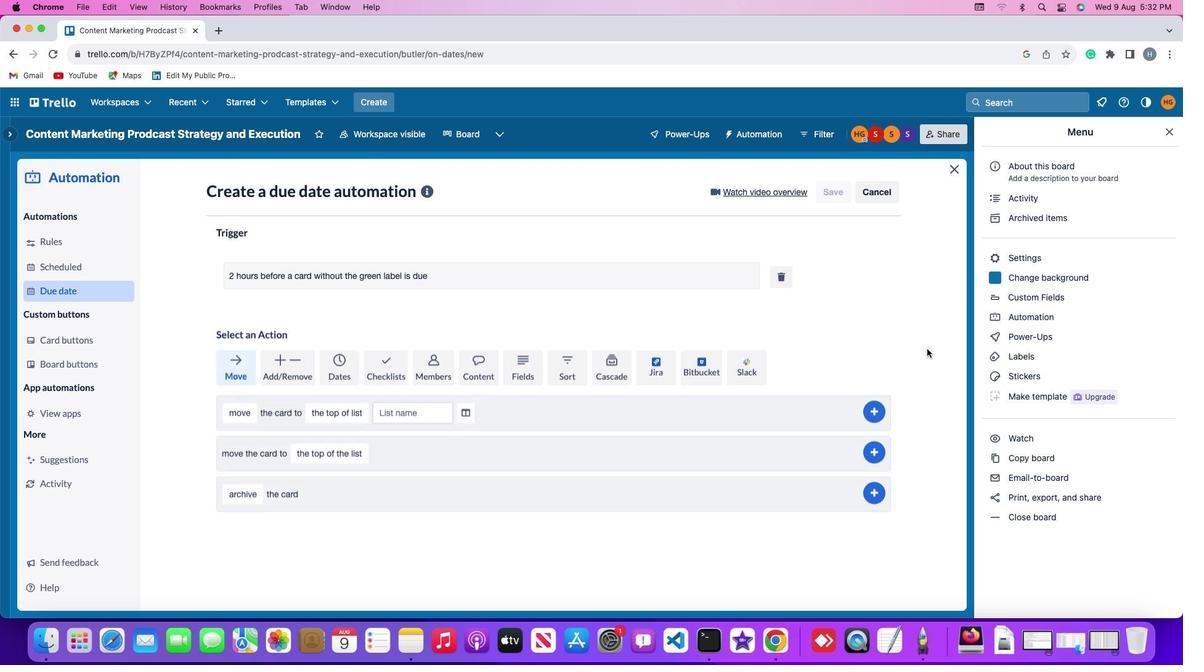 
